 Task: Send an email with the signature Anthony Hernandez with the subject 'Networking opportunity' and the message 'I look forward to hearing from you soon.' from softage.1@softage.net to softage.5@softage.net,  softage.1@softage.net and softage.6@softage.net with CC to softage.7@softage.net with an attached document Technical_specifications.pdf
Action: Key pressed n
Screenshot: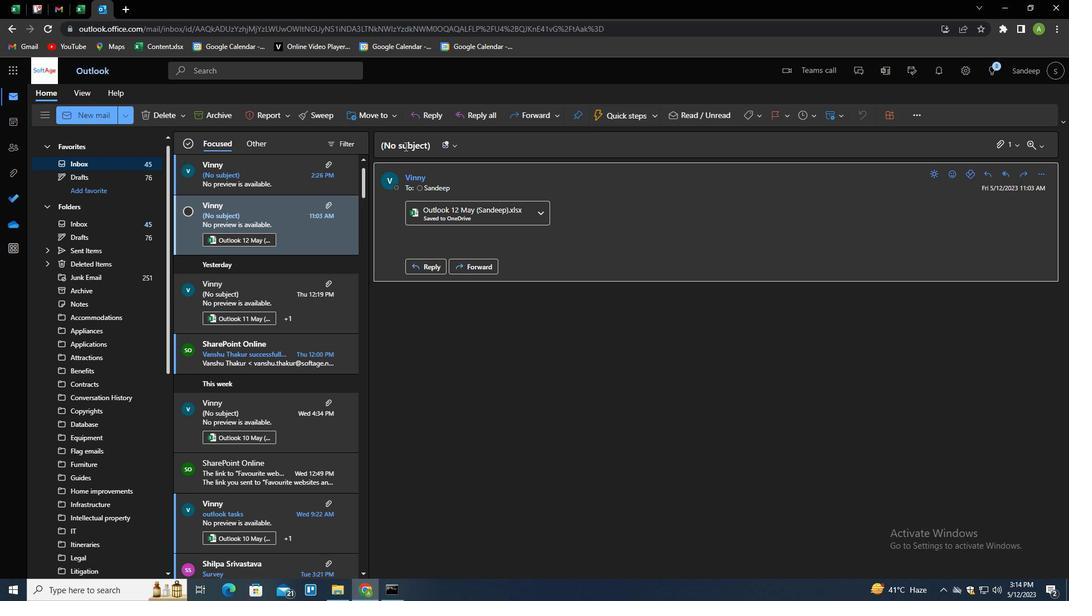 
Action: Mouse moved to (752, 115)
Screenshot: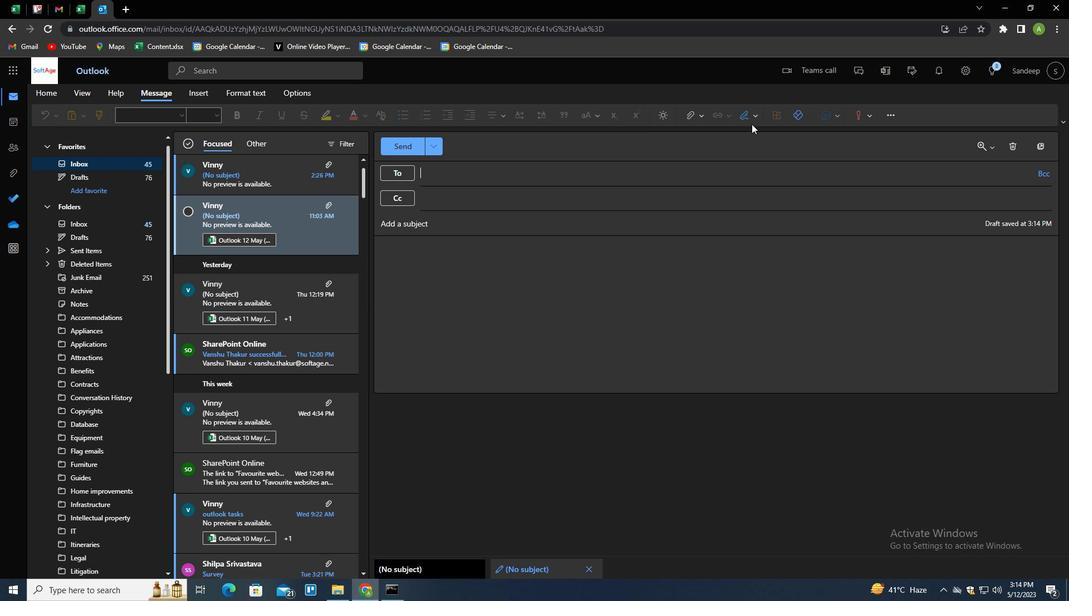 
Action: Mouse pressed left at (752, 115)
Screenshot: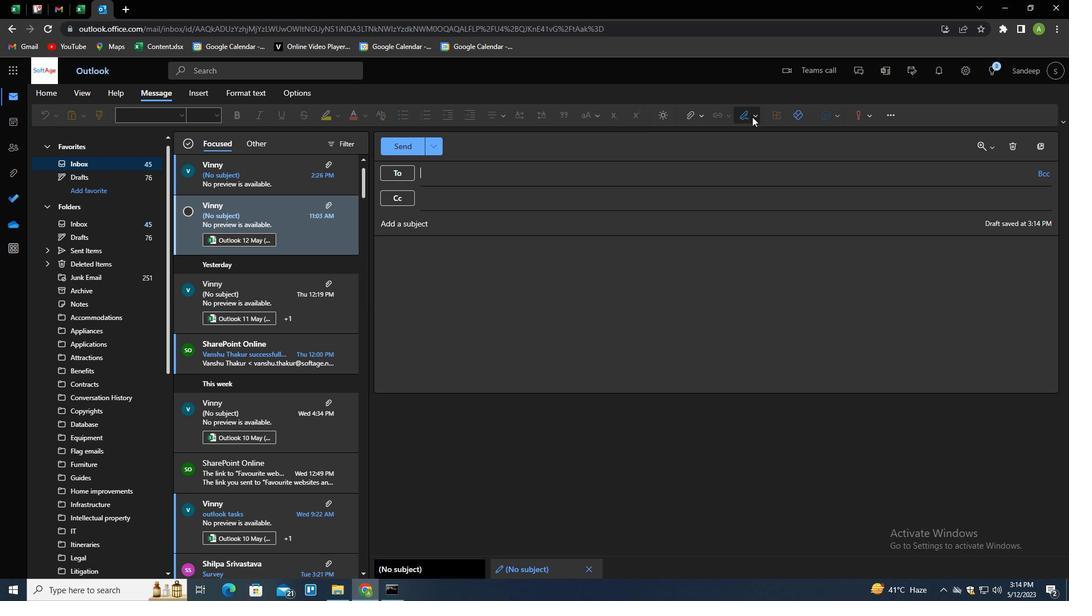 
Action: Mouse moved to (739, 158)
Screenshot: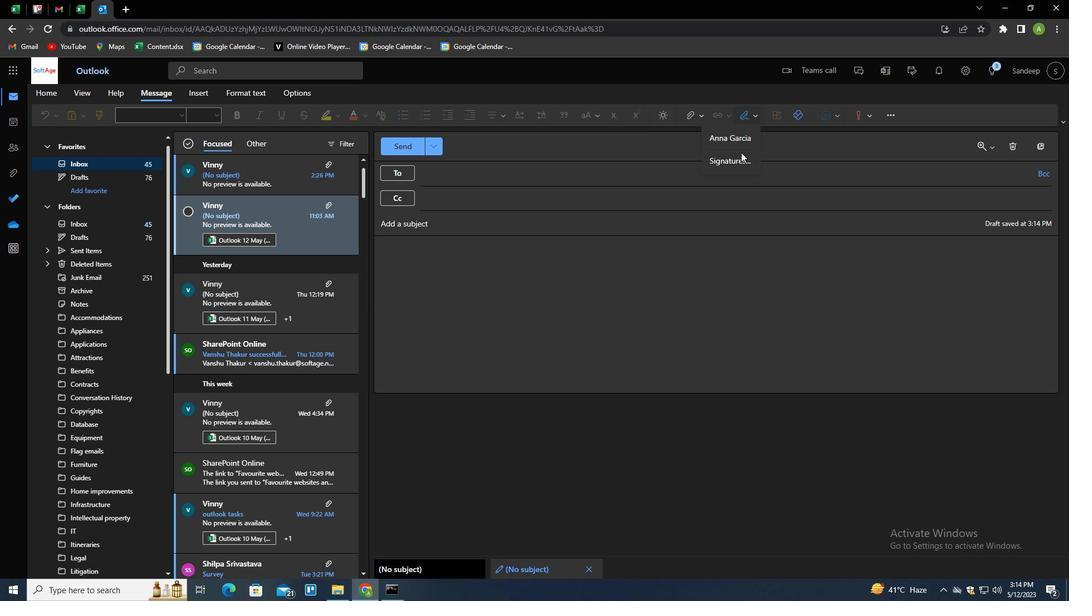 
Action: Mouse pressed left at (739, 158)
Screenshot: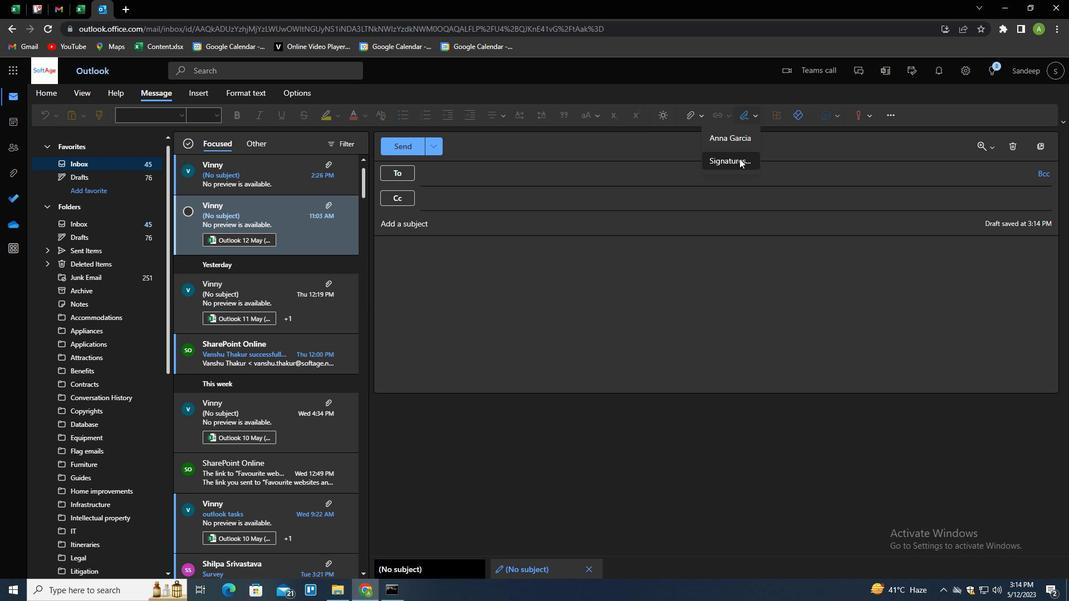 
Action: Mouse moved to (754, 200)
Screenshot: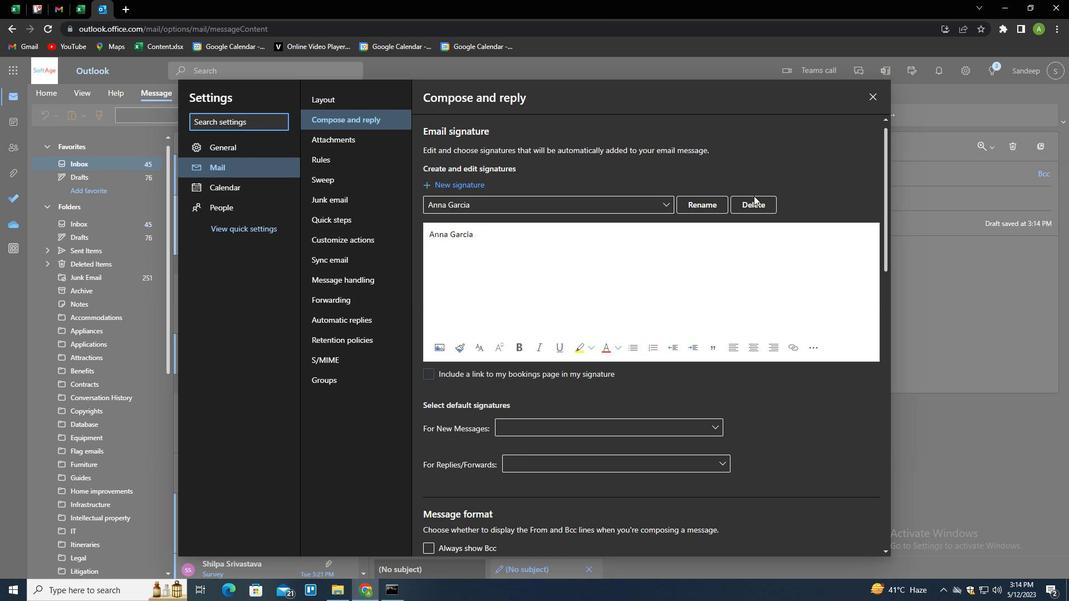 
Action: Mouse pressed left at (754, 200)
Screenshot: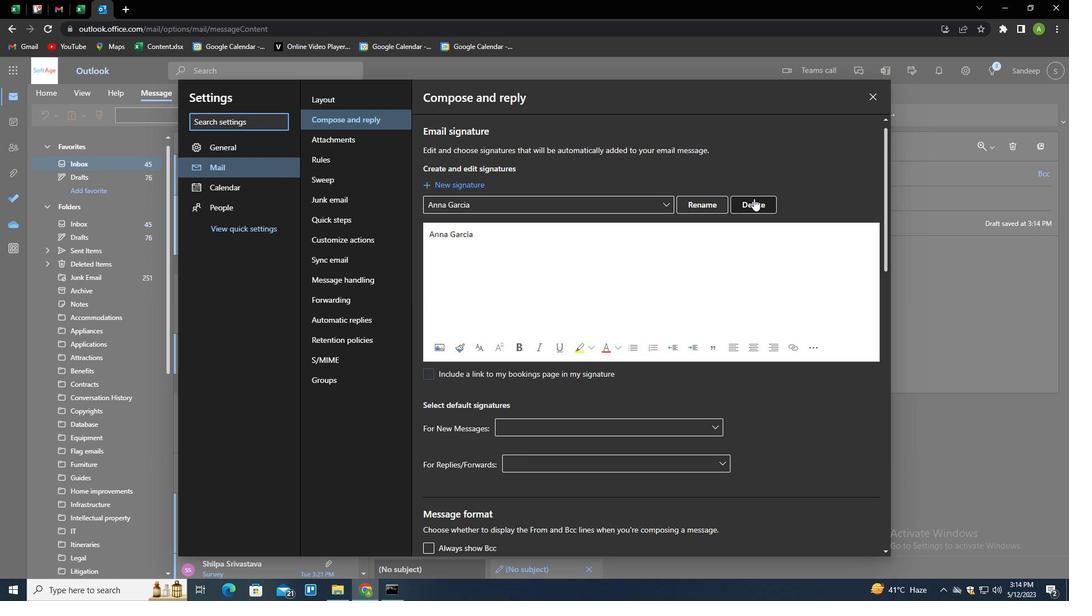 
Action: Mouse moved to (751, 203)
Screenshot: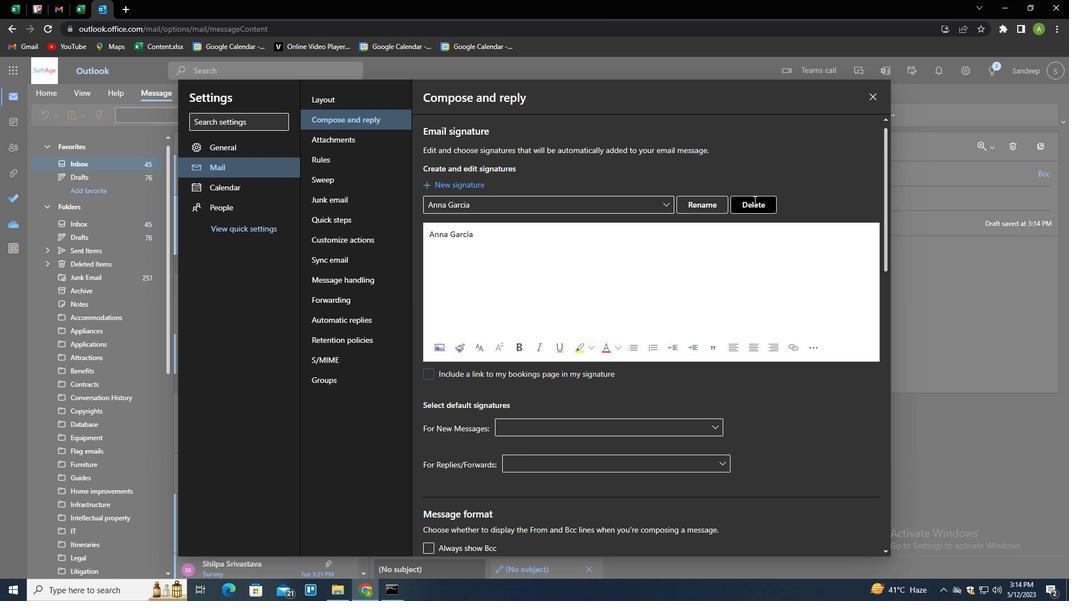 
Action: Mouse pressed left at (751, 203)
Screenshot: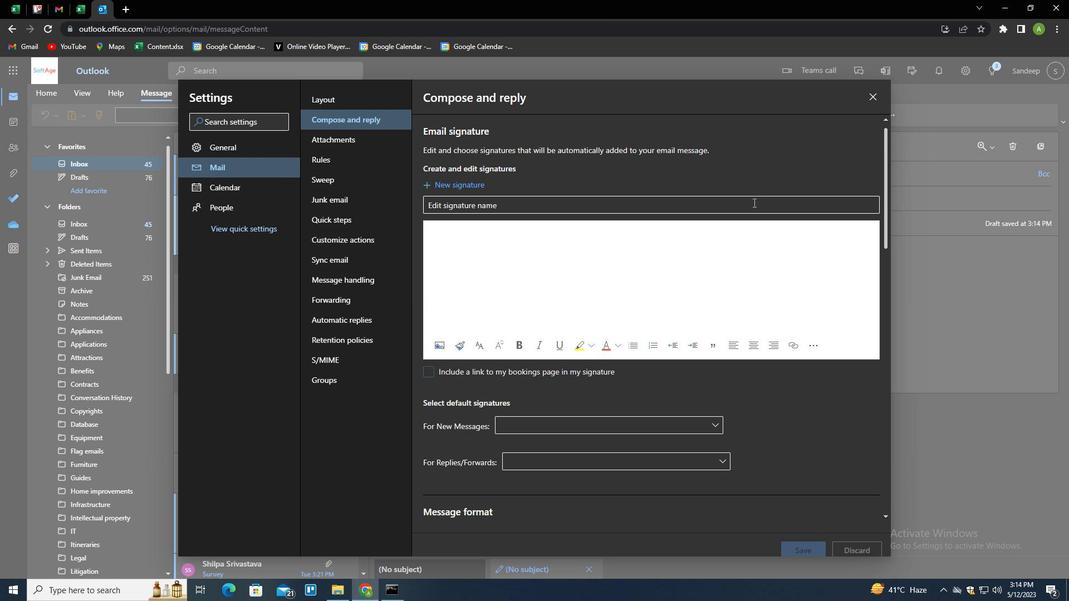 
Action: Key pressed <Key.shift>ANTHONY<Key.space><Key.shift>HERNANDEZ<Key.tab><Key.shift>ANTHONY<Key.space><Key.shift><Key.shift><Key.shift><Key.shift><Key.shift><Key.shift><Key.shift><Key.shift><Key.shift><Key.shift><Key.shift>HERNANDEZ
Screenshot: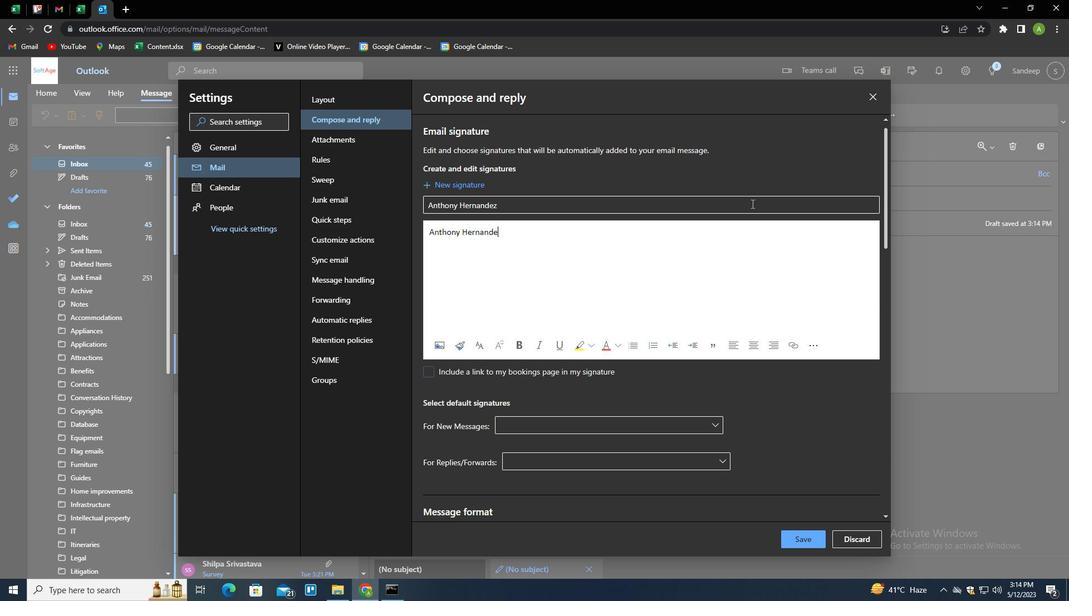 
Action: Mouse moved to (804, 541)
Screenshot: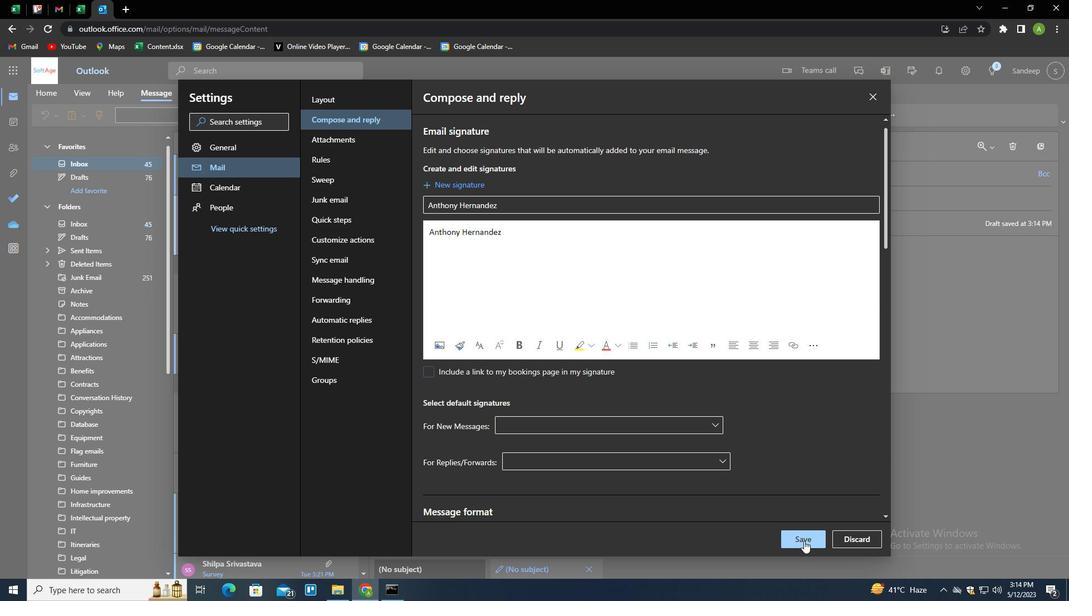 
Action: Mouse pressed left at (804, 541)
Screenshot: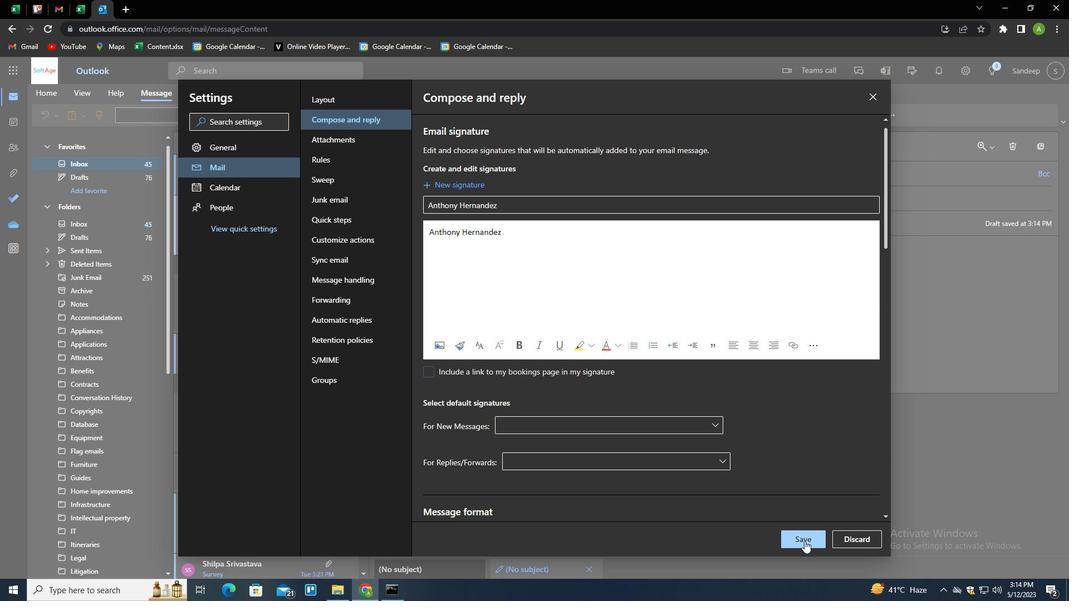 
Action: Mouse moved to (926, 357)
Screenshot: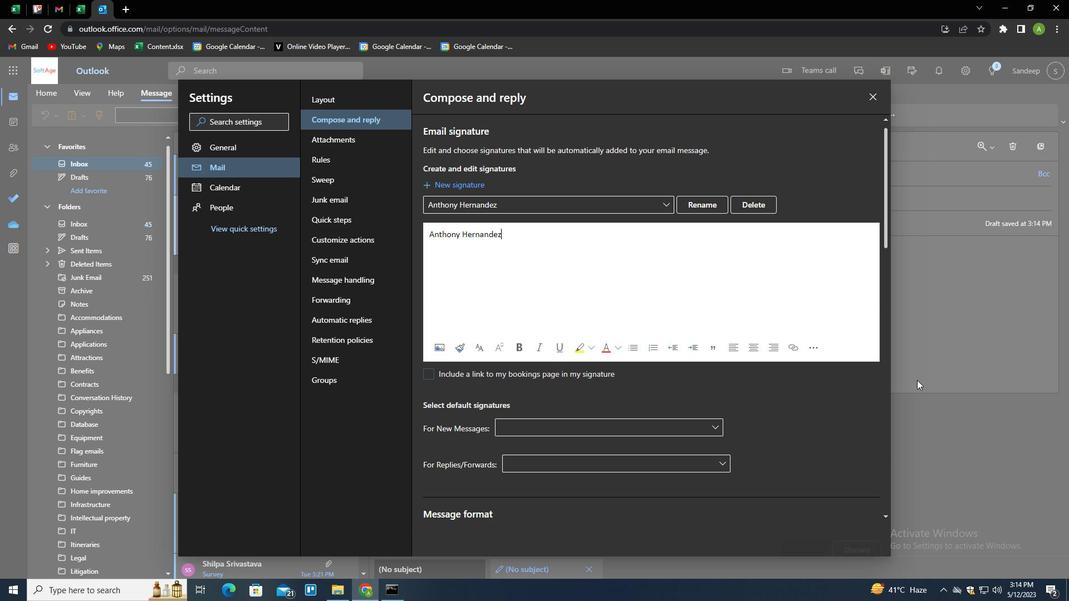 
Action: Mouse pressed left at (926, 357)
Screenshot: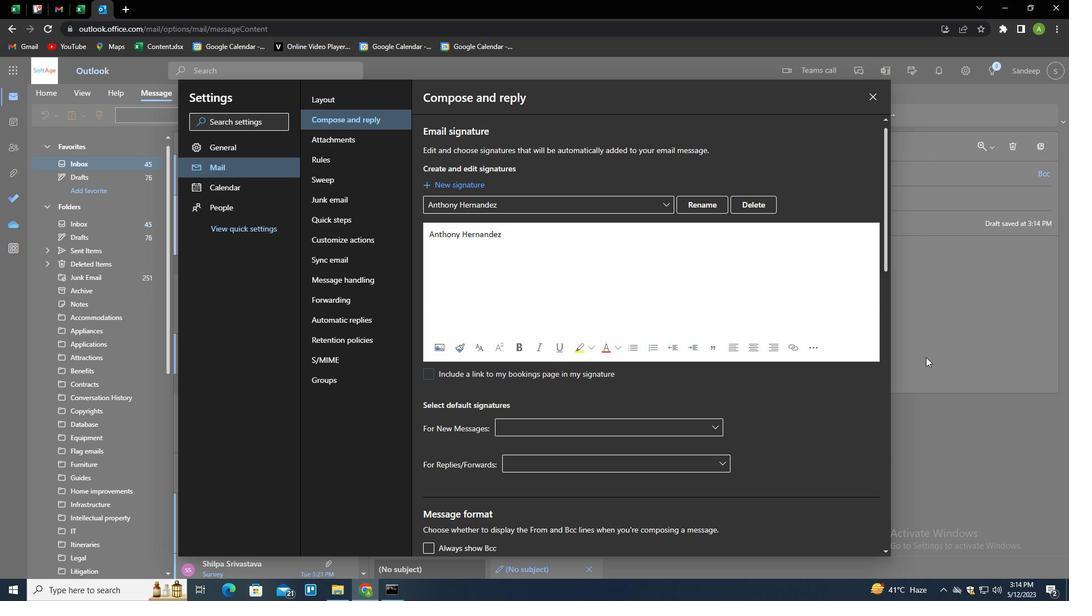 
Action: Mouse moved to (742, 115)
Screenshot: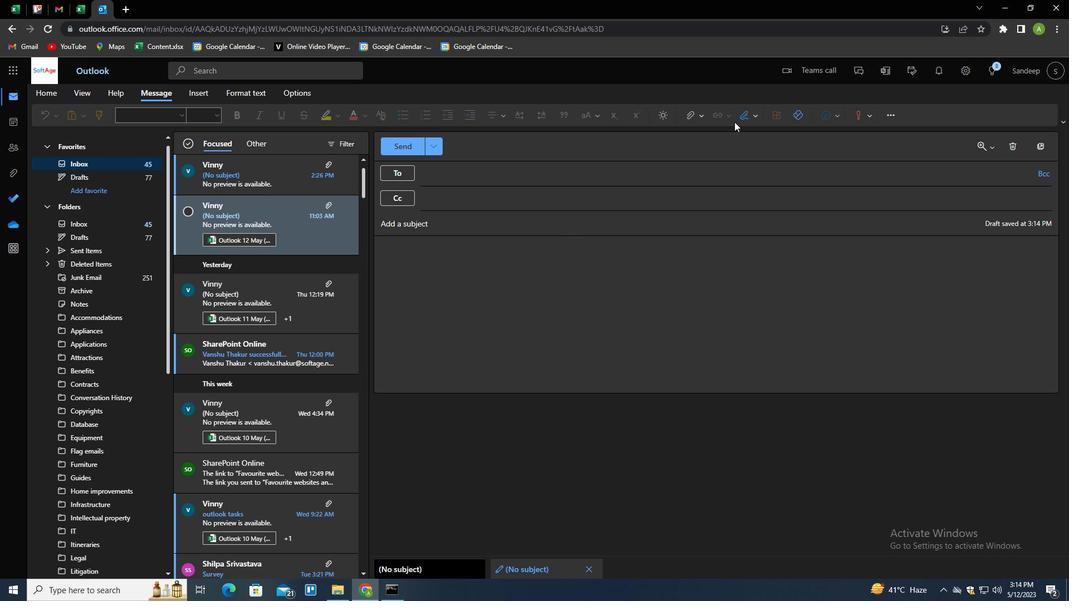 
Action: Mouse pressed left at (742, 115)
Screenshot: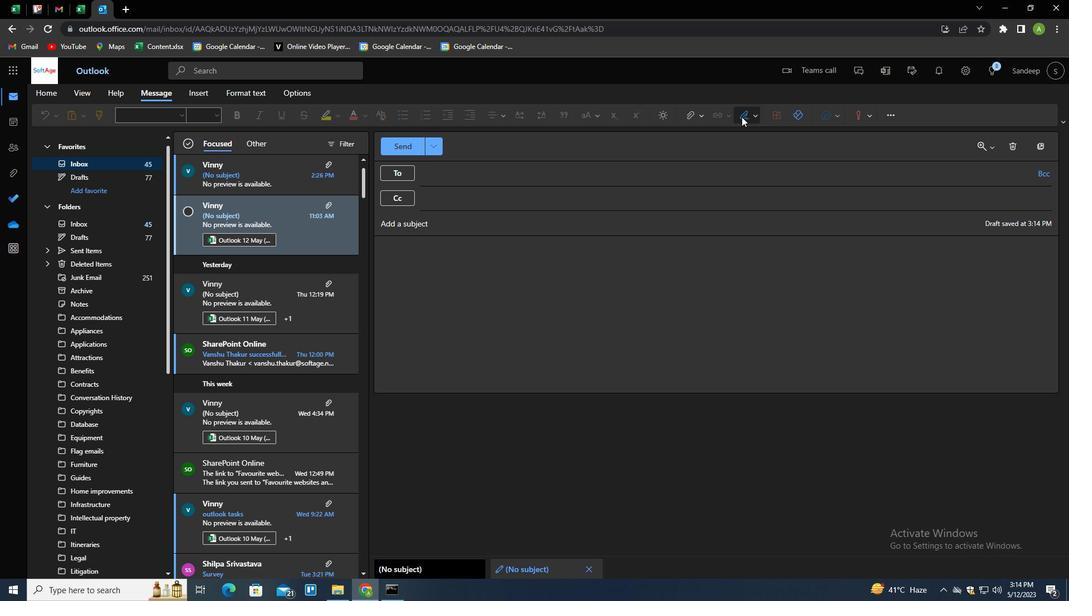 
Action: Mouse moved to (736, 134)
Screenshot: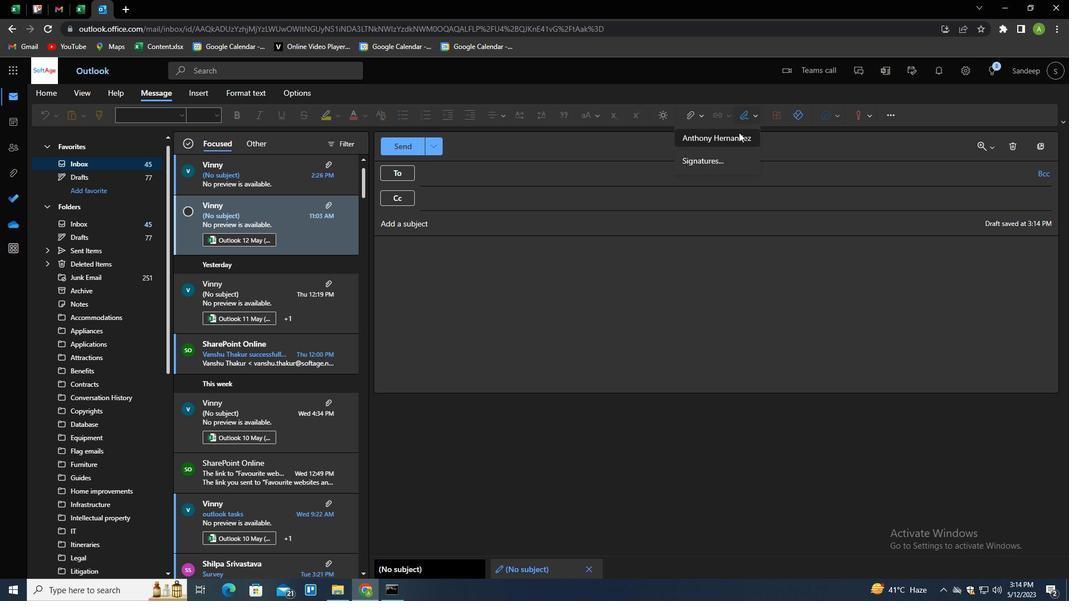 
Action: Mouse pressed left at (736, 134)
Screenshot: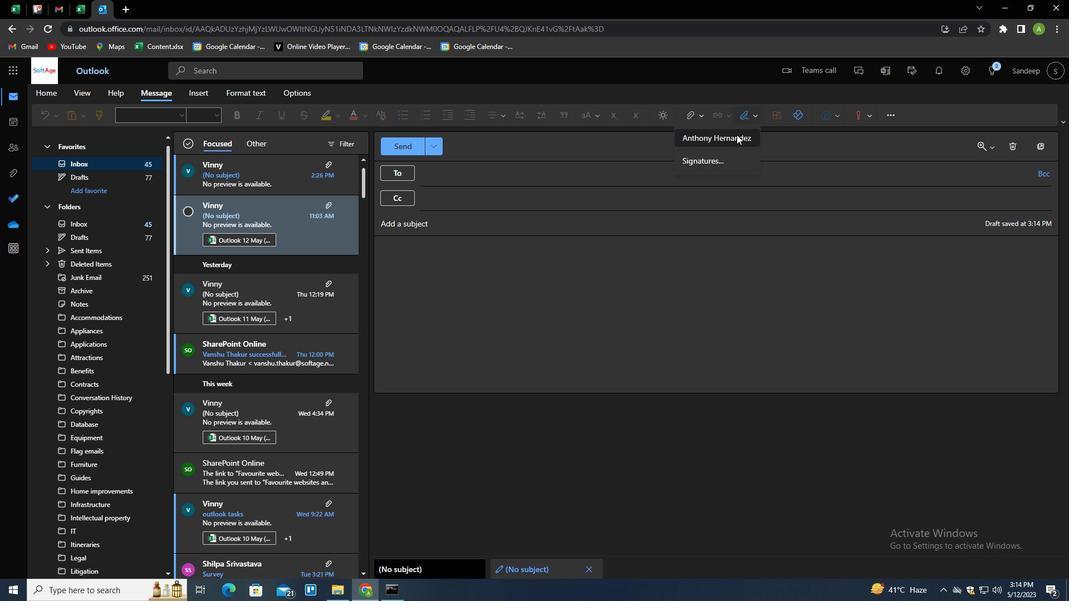 
Action: Mouse moved to (575, 224)
Screenshot: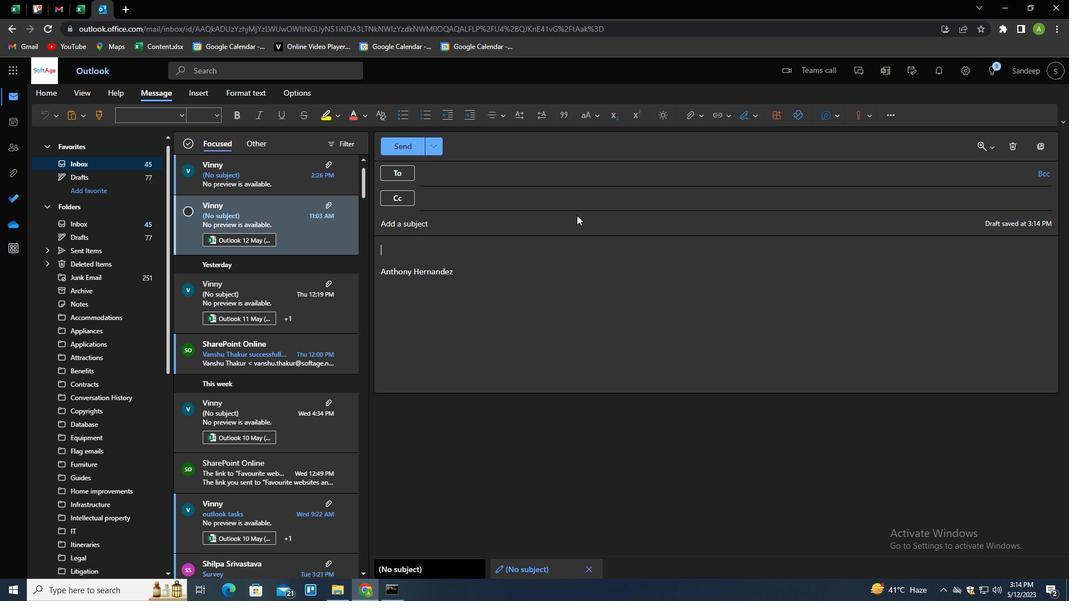 
Action: Mouse pressed left at (575, 224)
Screenshot: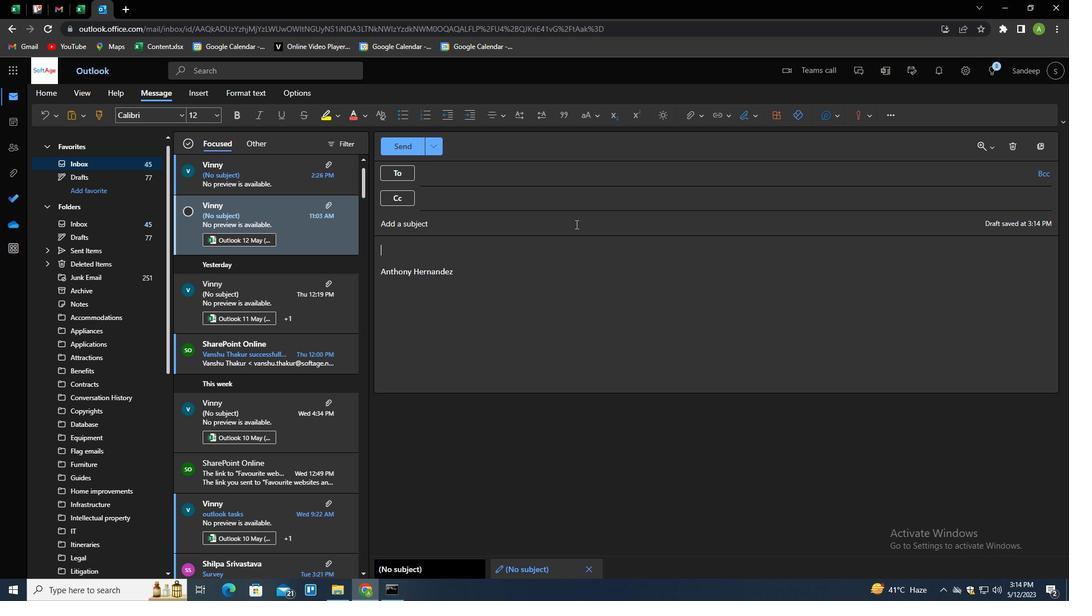
Action: Key pressed <Key.shift>NETWORKING<Key.space>OPPORTUNIGY<Key.backspace><Key.backspace>TY<Key.tab>I<Key.backspace><Key.shift>I<Key.space>LOOK<Key.space>FOREA<Key.backspace><Key.backspace>WARD<Key.space>TO<Key.space>HEARING<Key.space>FROM<Key.space>YOU<Key.space>SOON.
Screenshot: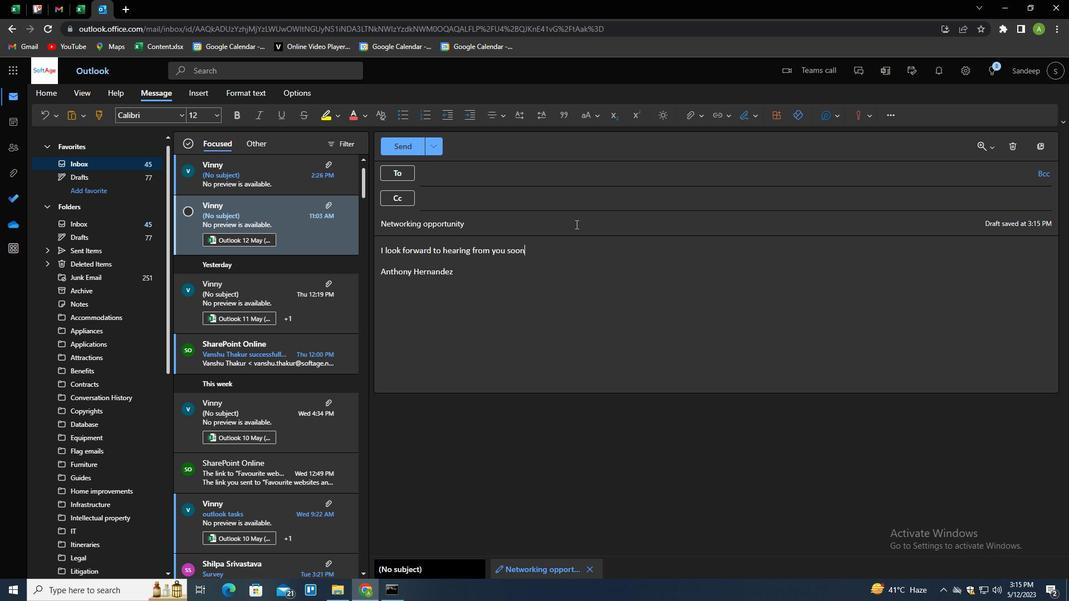 
Action: Mouse moved to (491, 177)
Screenshot: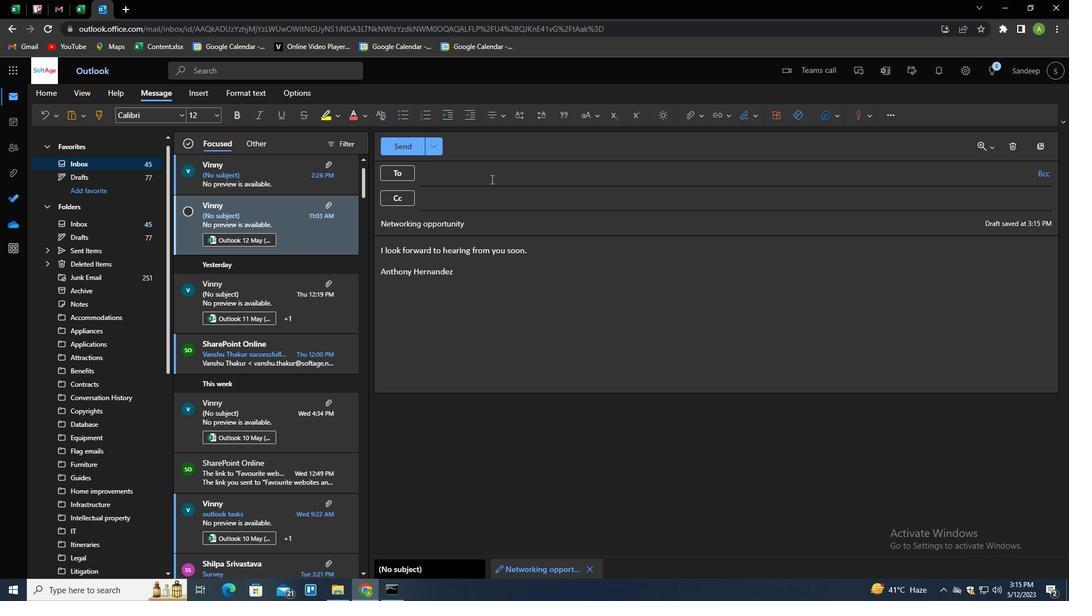 
Action: Mouse pressed left at (491, 177)
Screenshot: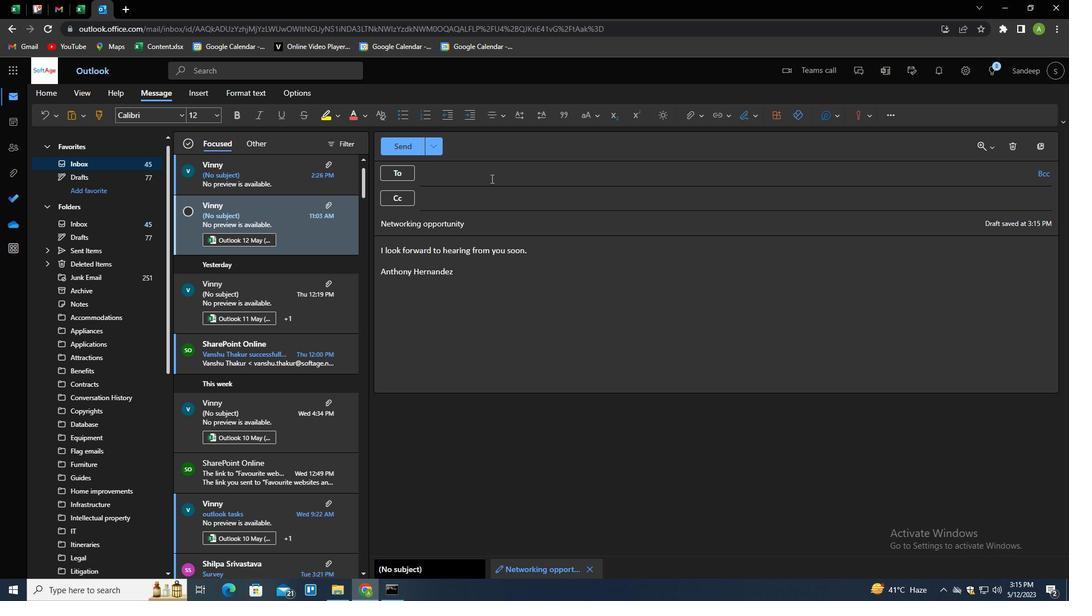 
Action: Key pressed SOFTAGE.1<Key.shift>@SOFTAGE.NET<Key.enter>SOFTAGE.5<Key.shift>@SOFTAGE.NET<Key.enter>SOFTAGE.6<Key.shift>@SOFTAGE.NET<Key.enter>
Screenshot: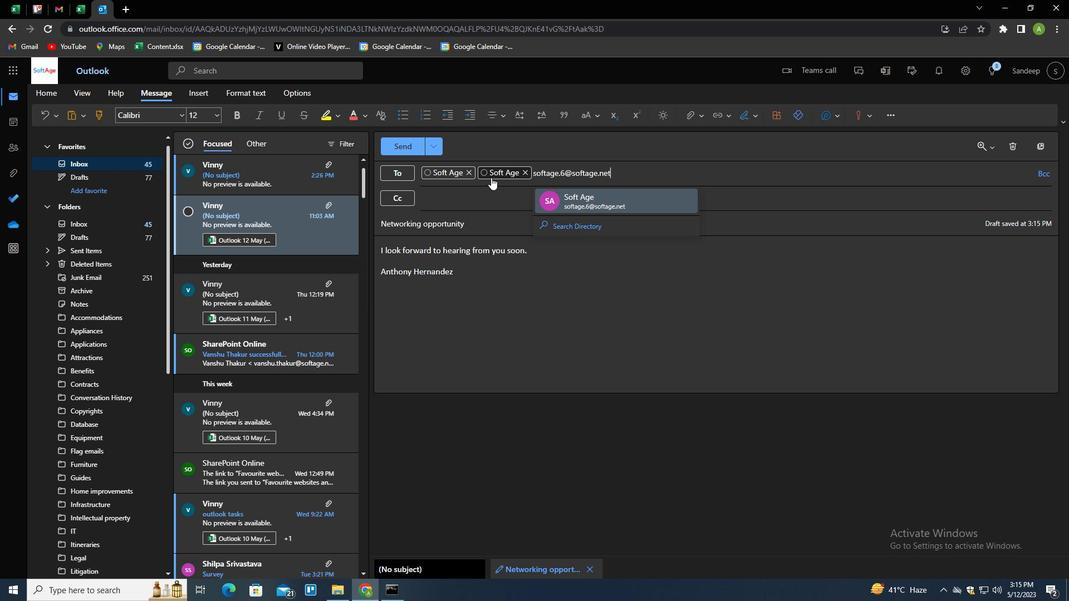 
Action: Mouse moved to (499, 194)
Screenshot: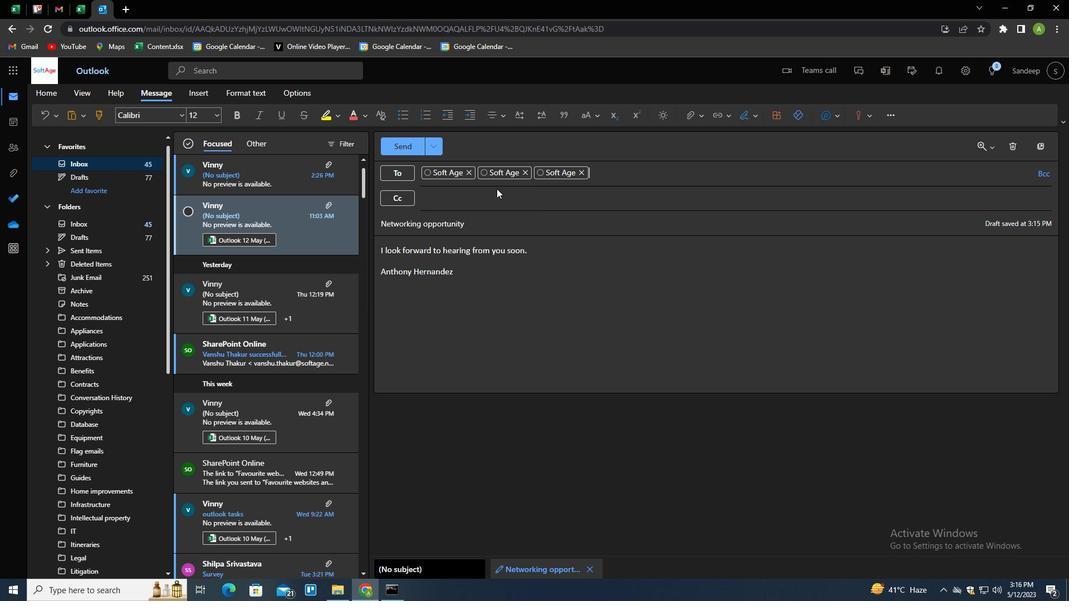 
Action: Mouse pressed left at (499, 194)
Screenshot: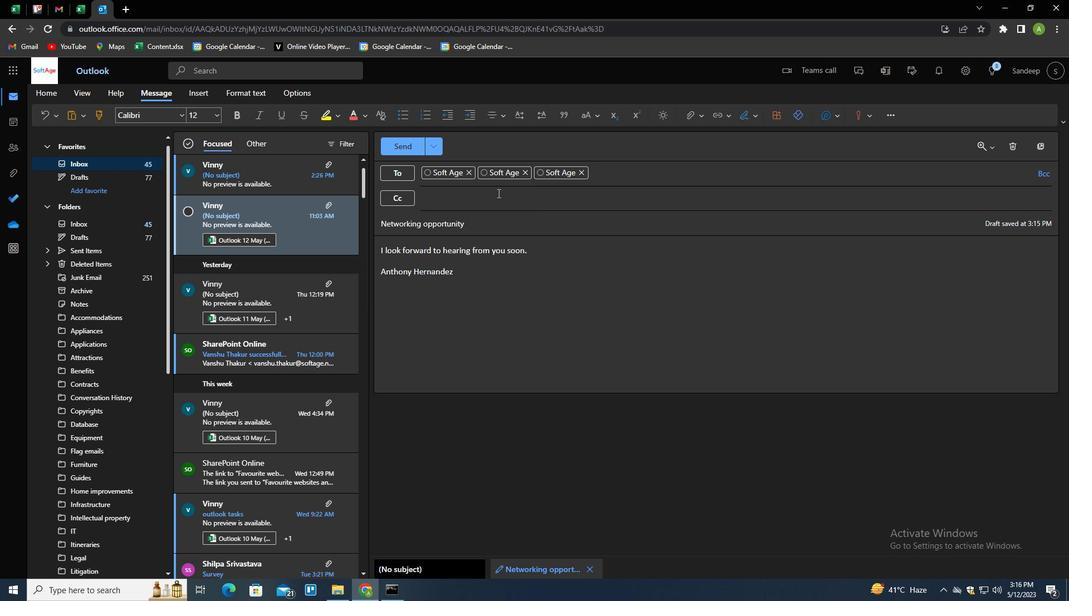
Action: Mouse moved to (499, 194)
Screenshot: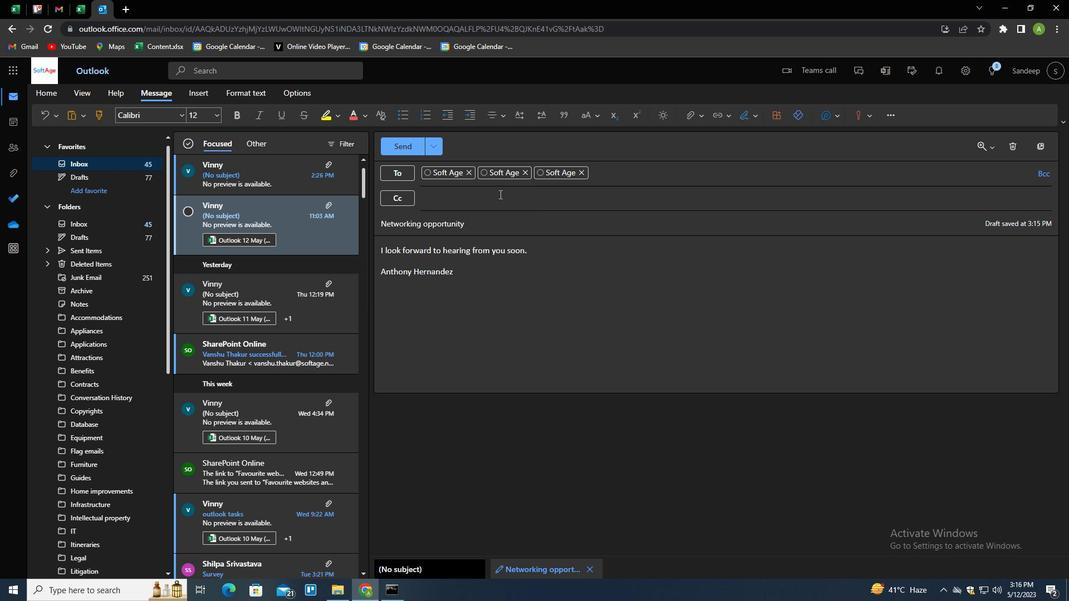 
Action: Key pressed SOFTAGE.7<Key.shift>@SOFTAGE.NET<Key.enter>
Screenshot: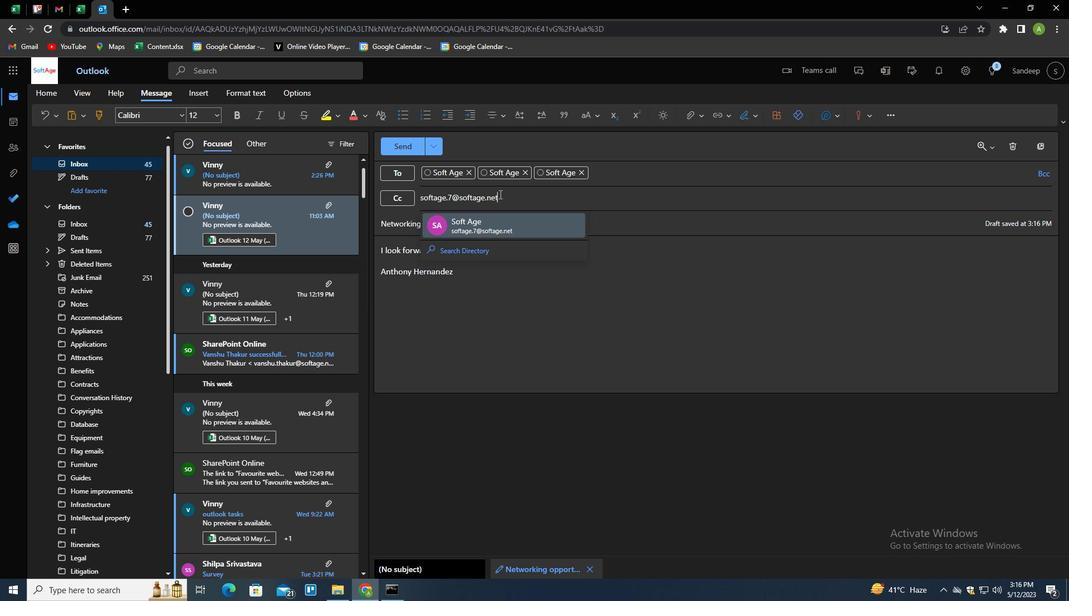 
Action: Mouse scrolled (499, 193) with delta (0, 0)
Screenshot: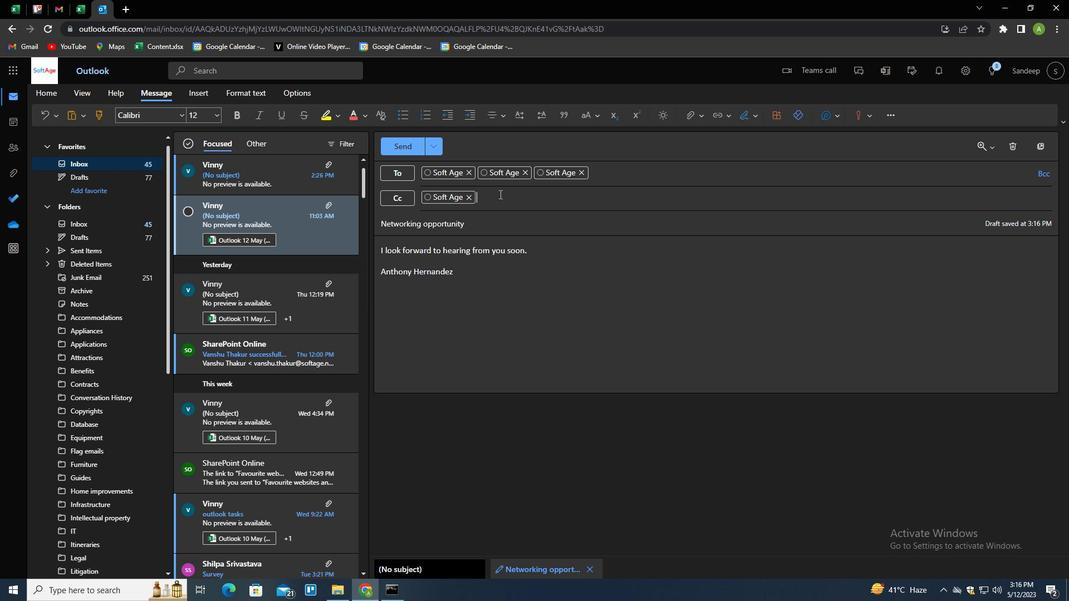 
Action: Mouse moved to (696, 115)
Screenshot: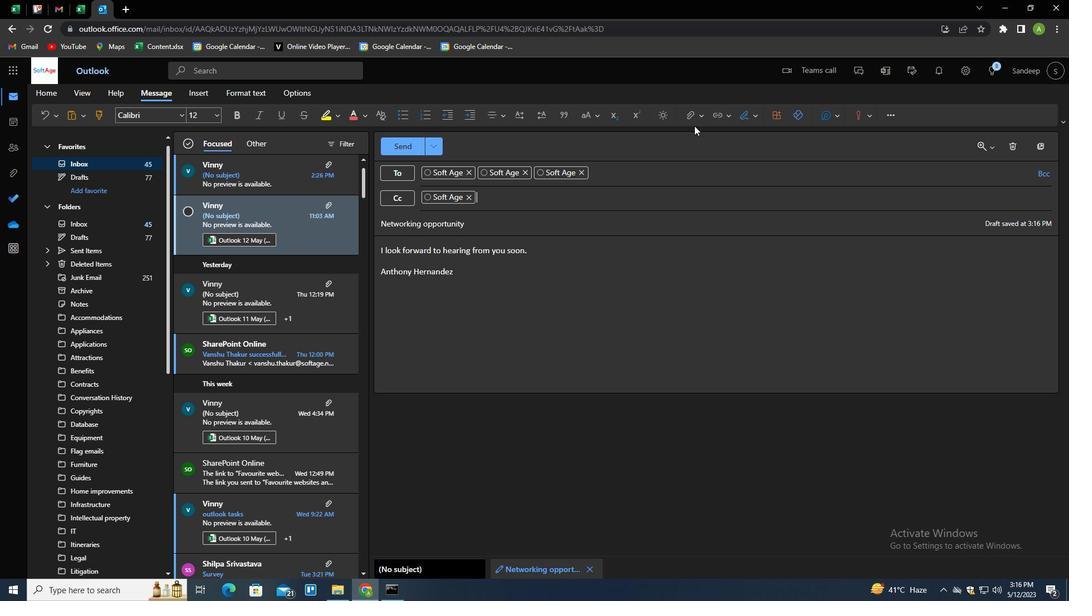 
Action: Mouse pressed left at (696, 115)
Screenshot: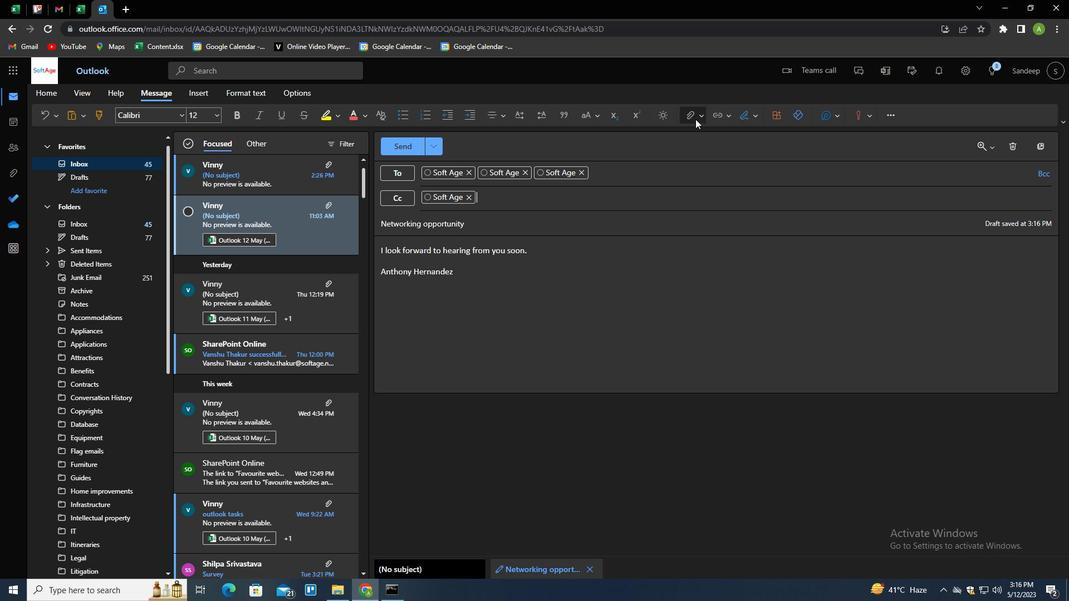 
Action: Mouse moved to (658, 135)
Screenshot: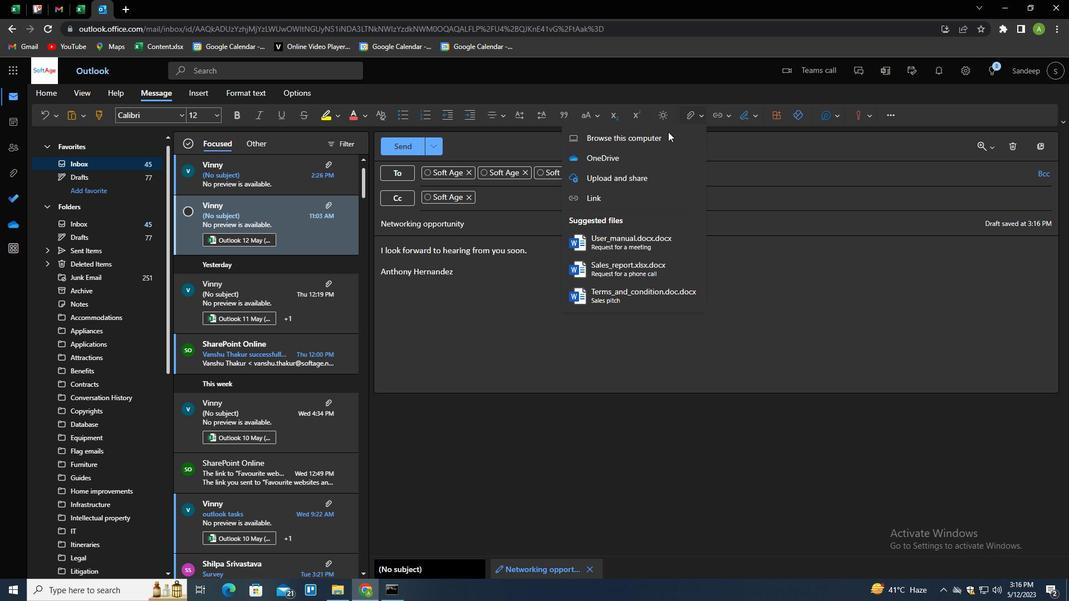 
Action: Mouse pressed left at (658, 135)
Screenshot: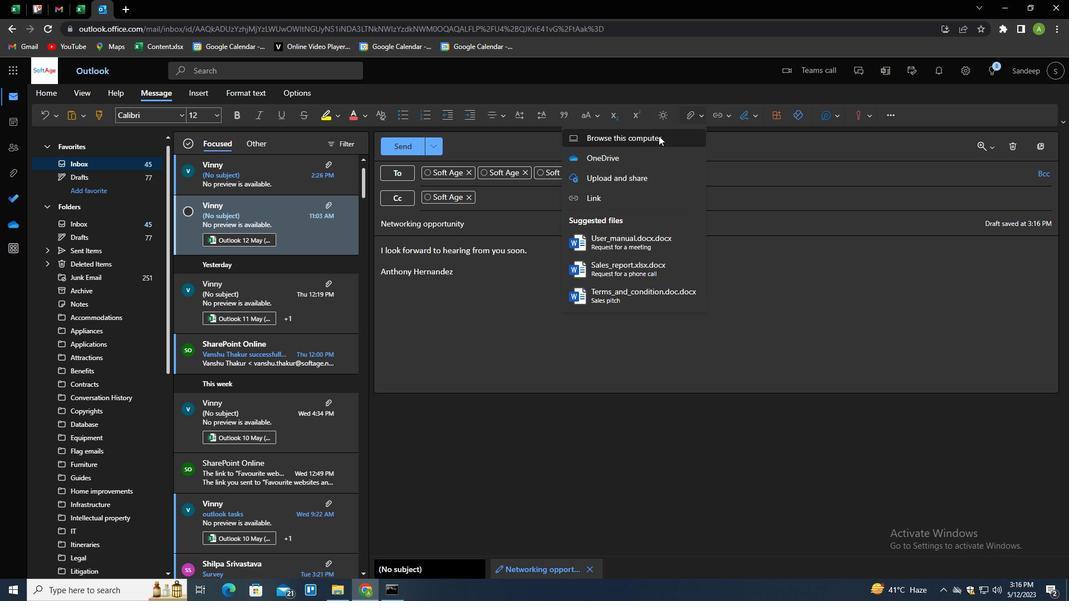 
Action: Mouse moved to (203, 127)
Screenshot: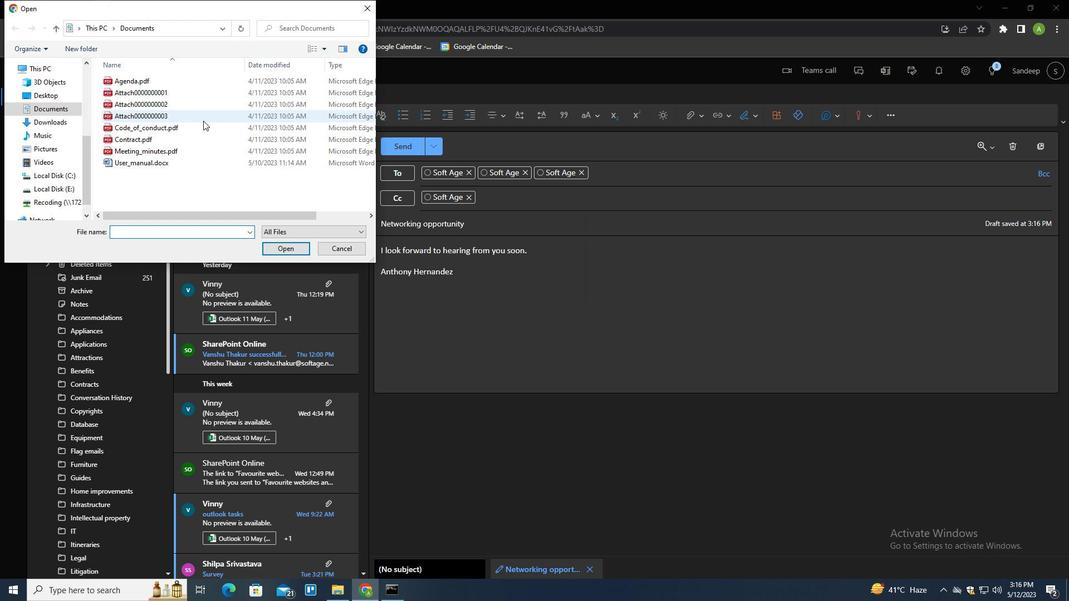 
Action: Mouse pressed left at (203, 127)
Screenshot: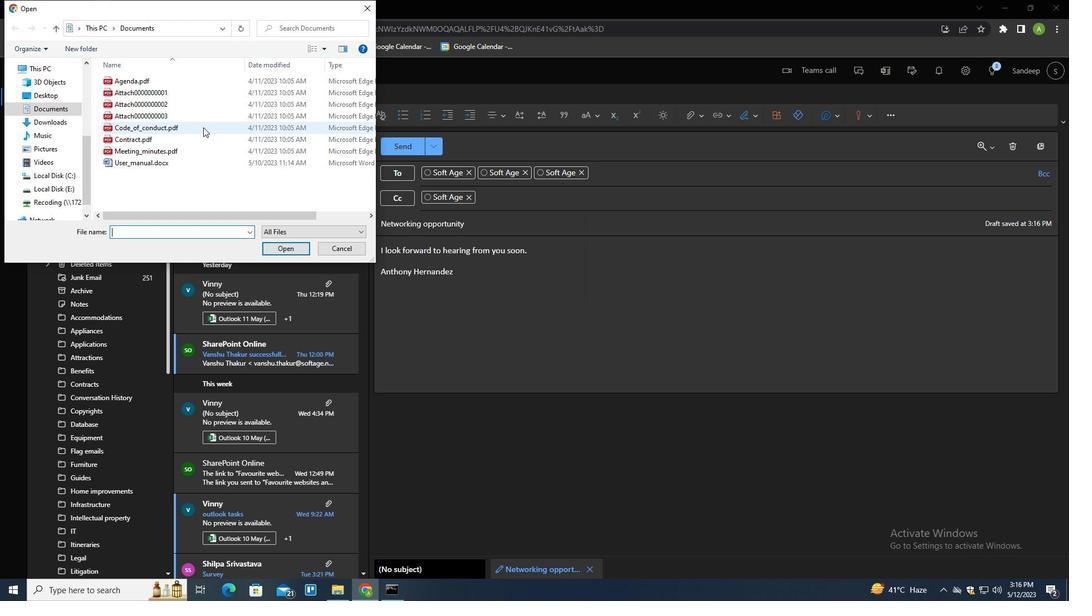 
Action: Key pressed <Key.f2><Key.shift>TECHNICAL<Key.shift>_SPECIFICATION.PDF<Key.enter>
Screenshot: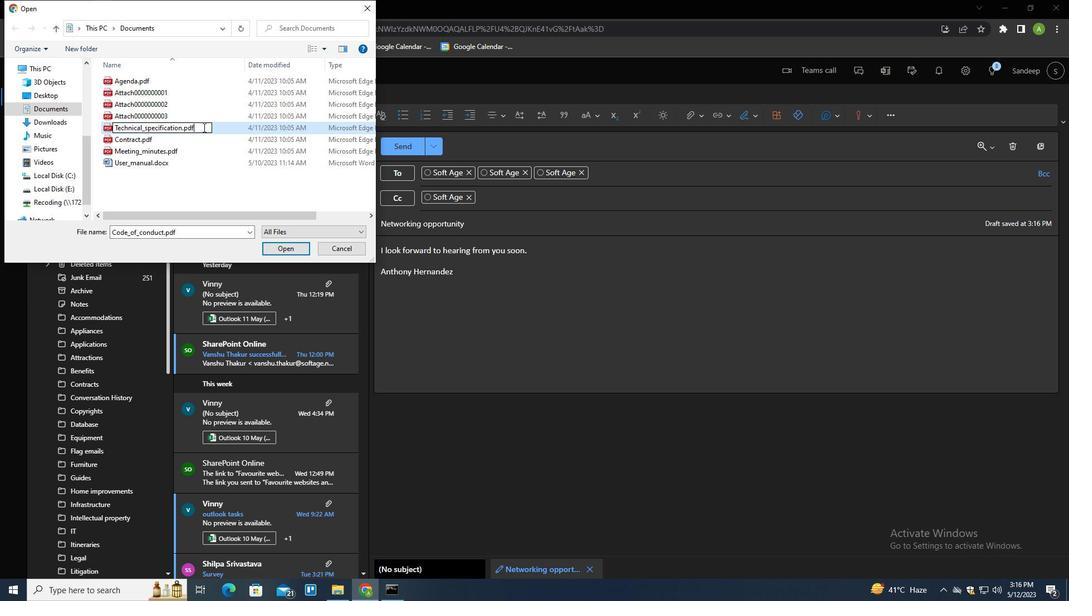 
Action: Mouse pressed left at (203, 127)
Screenshot: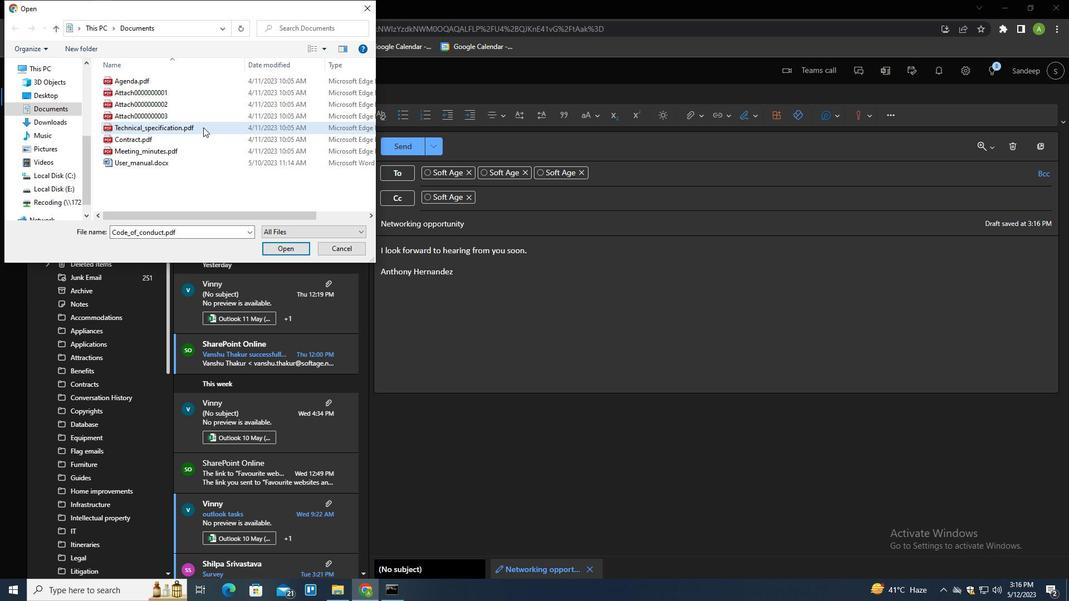 
Action: Mouse moved to (275, 251)
Screenshot: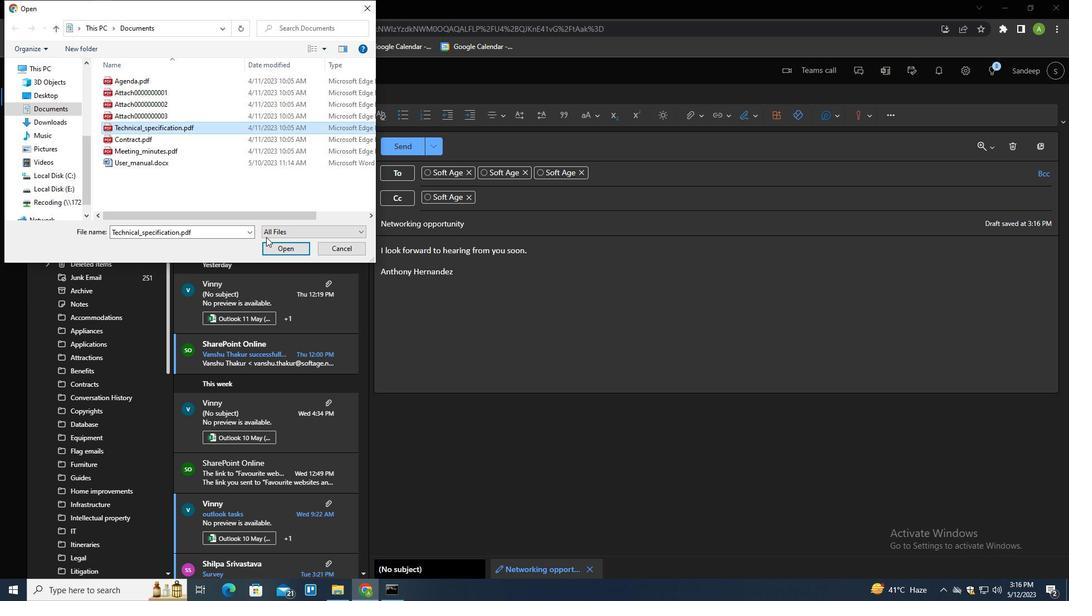 
Action: Mouse pressed left at (275, 251)
Screenshot: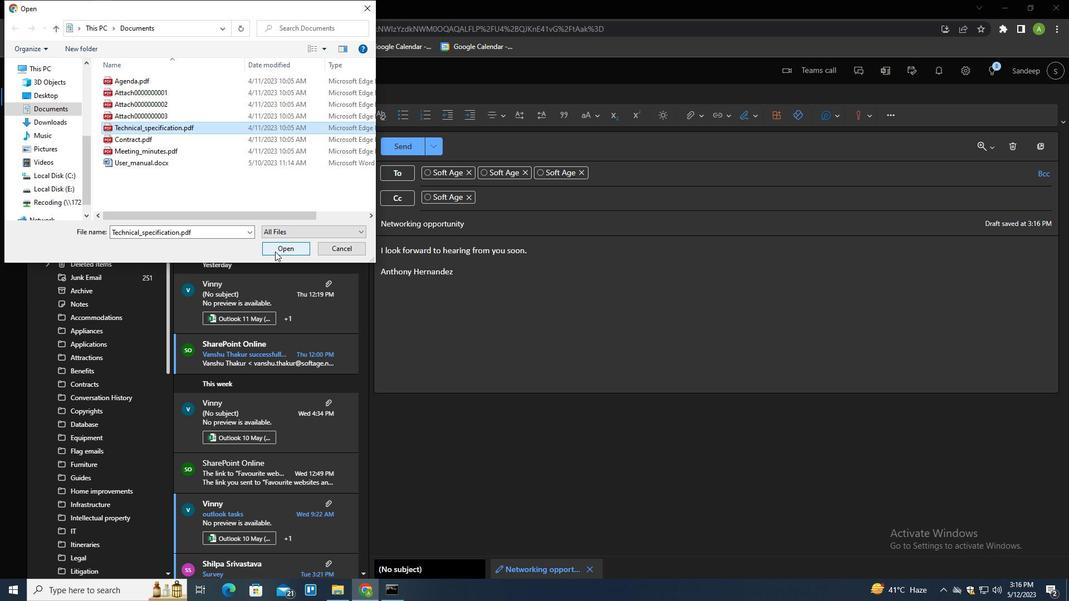 
Action: Mouse moved to (408, 147)
Screenshot: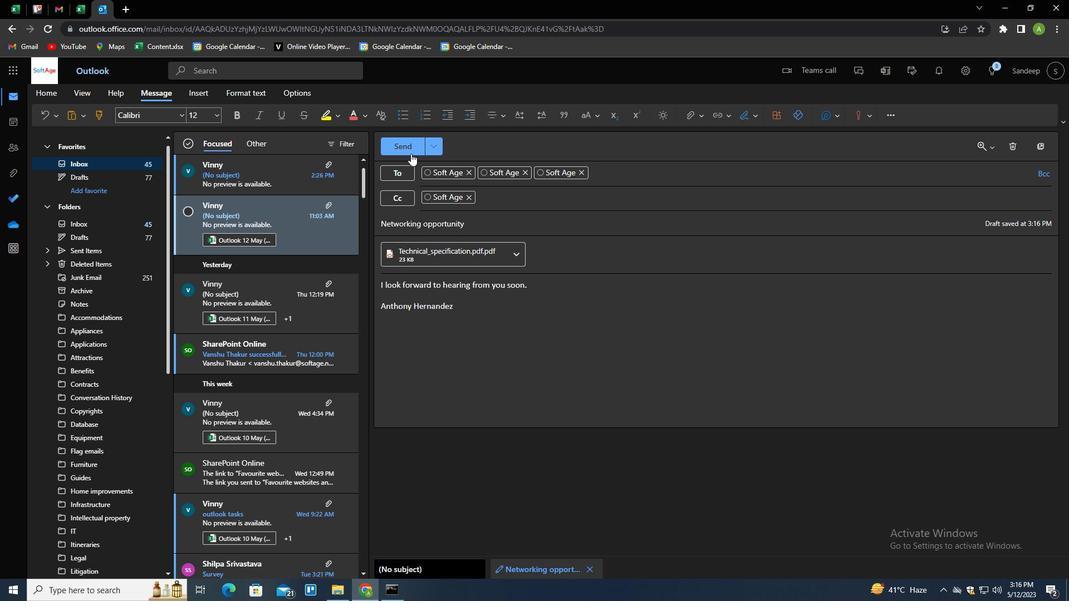 
Action: Mouse pressed left at (408, 147)
Screenshot: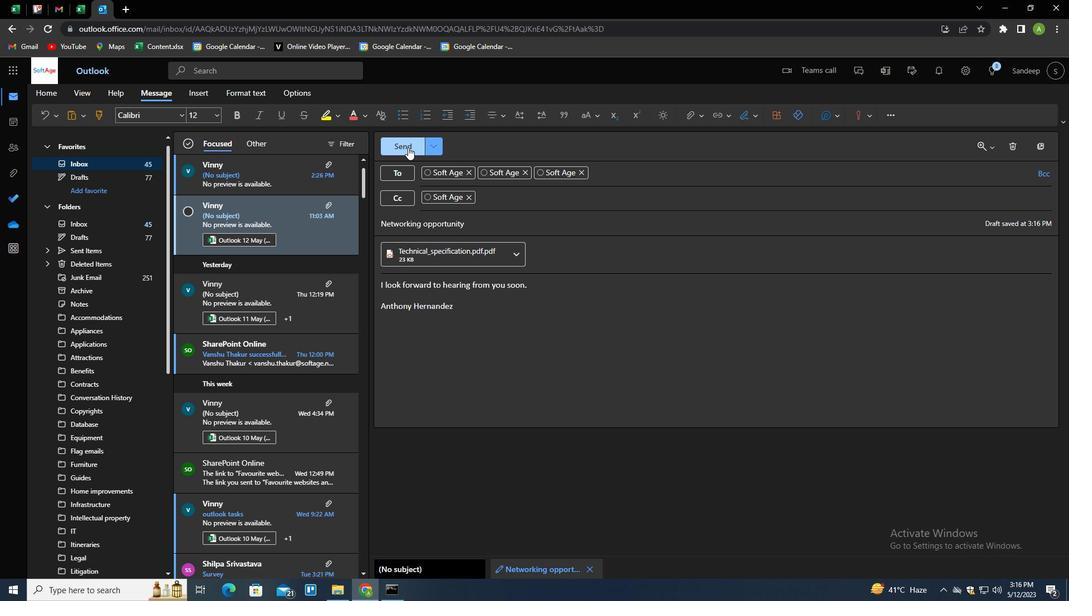 
Action: Mouse moved to (522, 305)
Screenshot: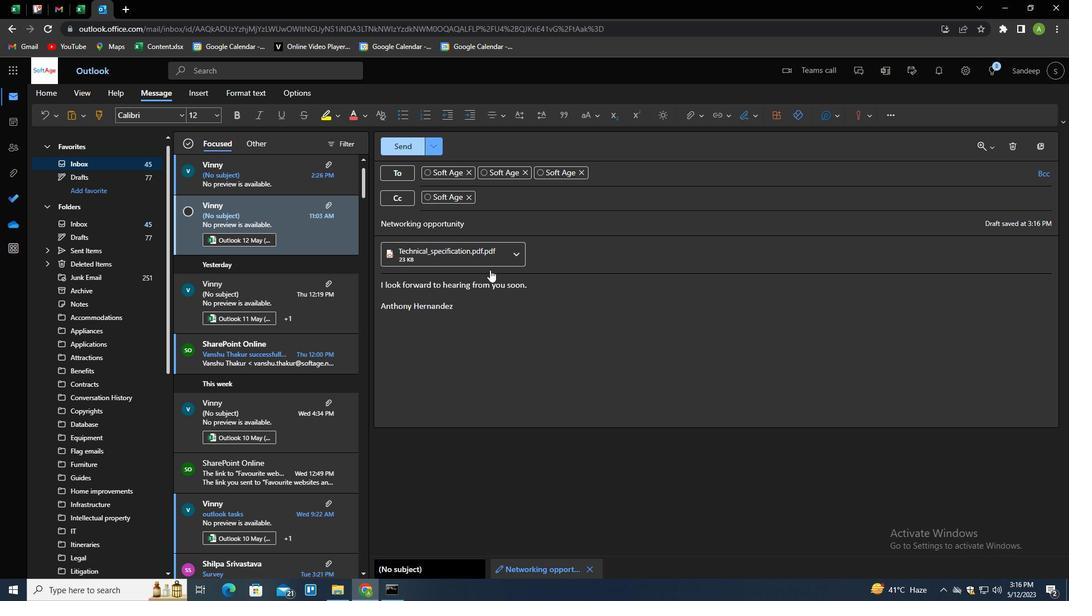 
